 Task: Create in the project CarveWorks in Backlog an issue 'Develop a new feature to allow for automated customer service chatbots', assign it to team member softage.2@softage.net and change the status to IN PROGRESS. Create in the project CarveWorks in Backlog an issue 'Implement a new feature to allow for dynamic content personalization based on user preferences', assign it to team member softage.3@softage.net and change the status to IN PROGRESS
Action: Mouse moved to (257, 75)
Screenshot: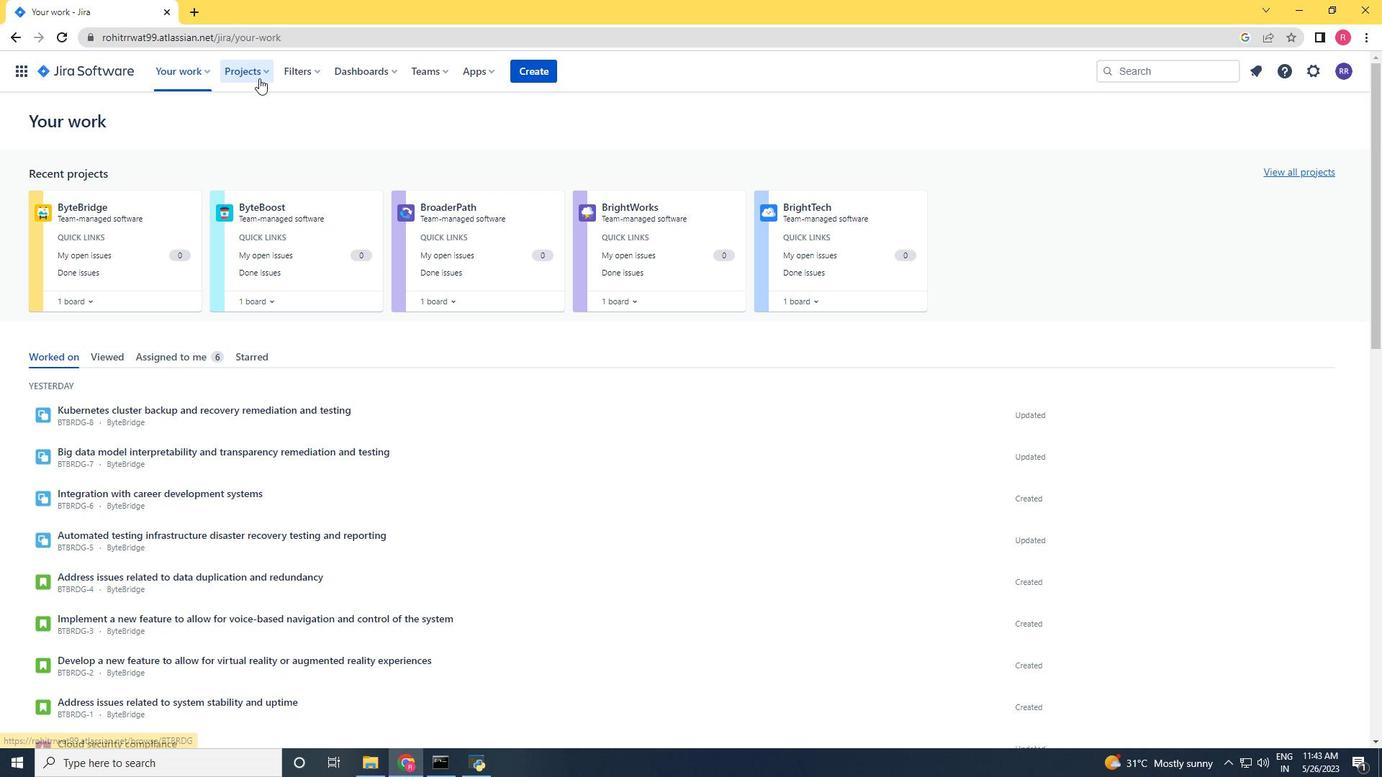
Action: Mouse pressed left at (257, 75)
Screenshot: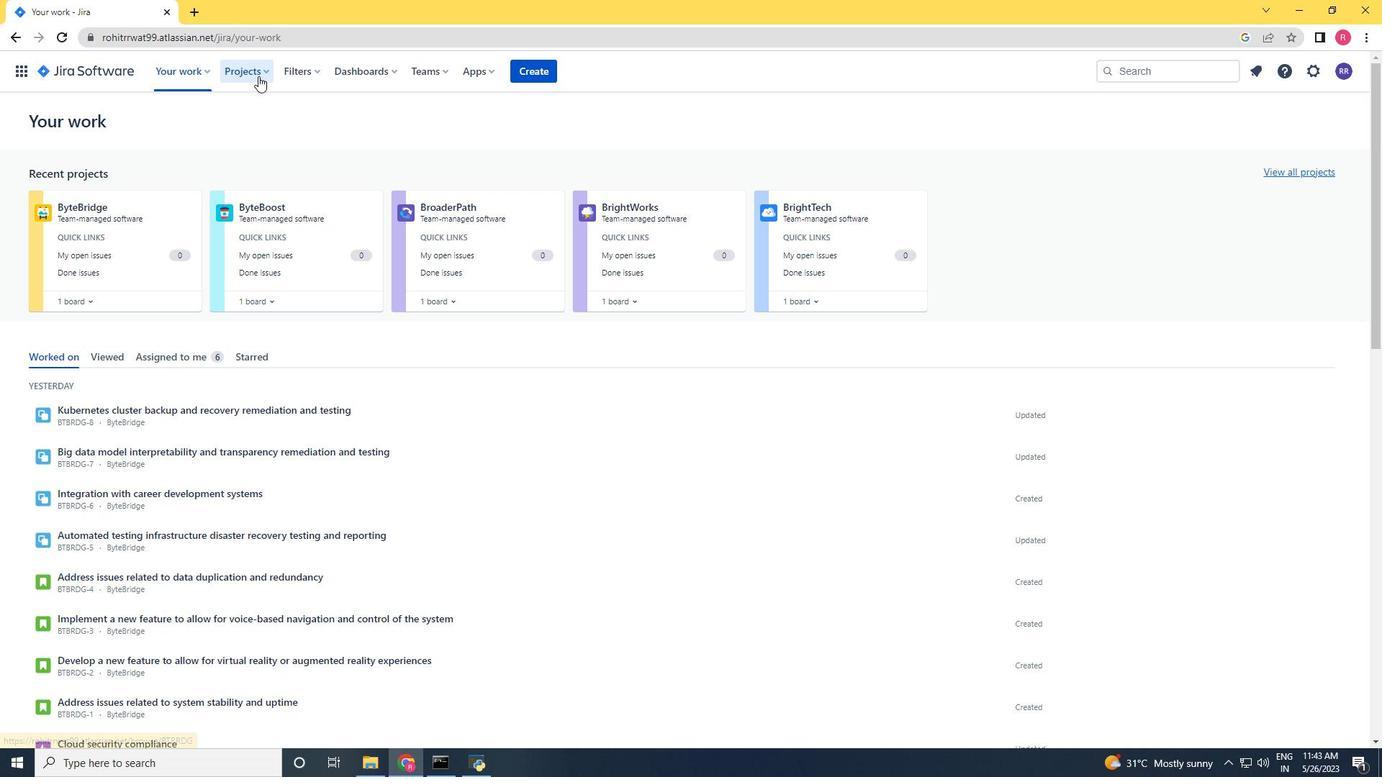 
Action: Mouse moved to (308, 136)
Screenshot: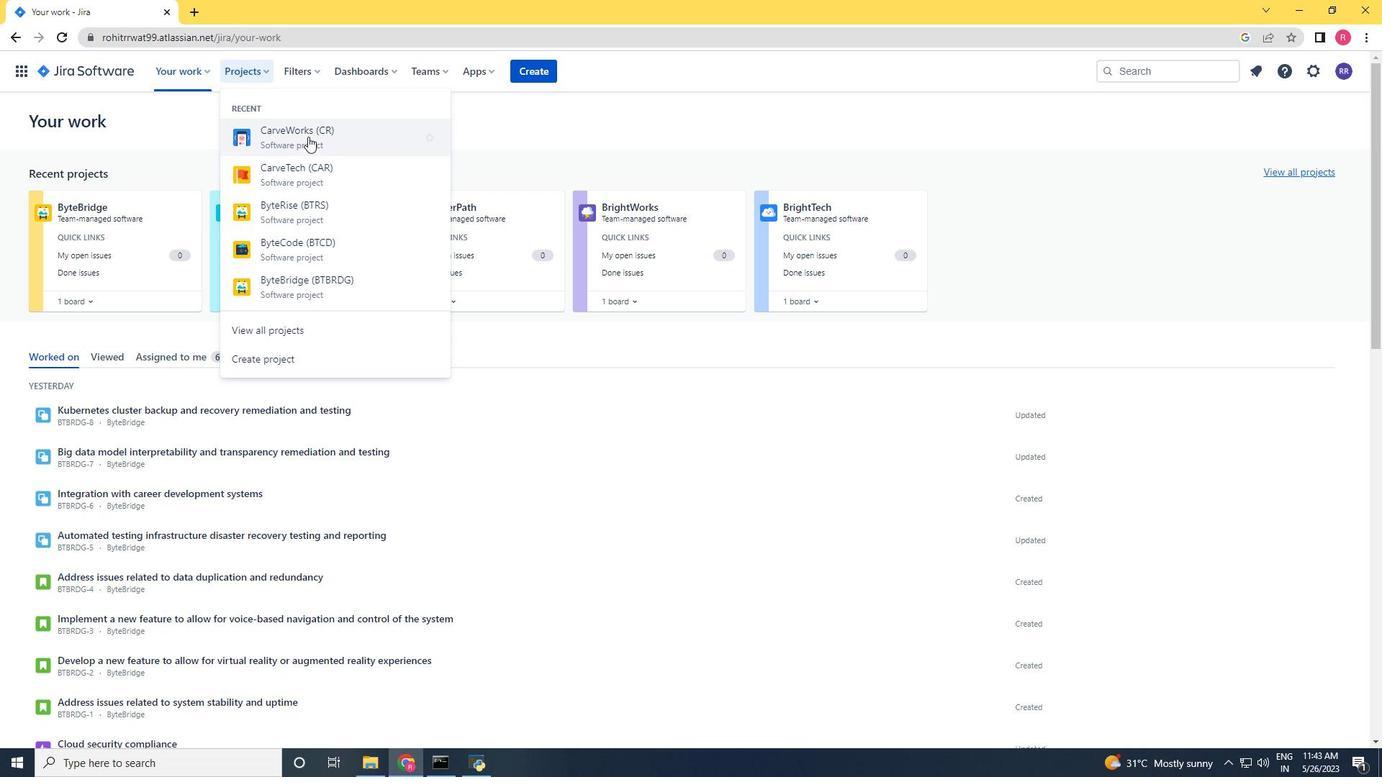 
Action: Mouse pressed left at (308, 136)
Screenshot: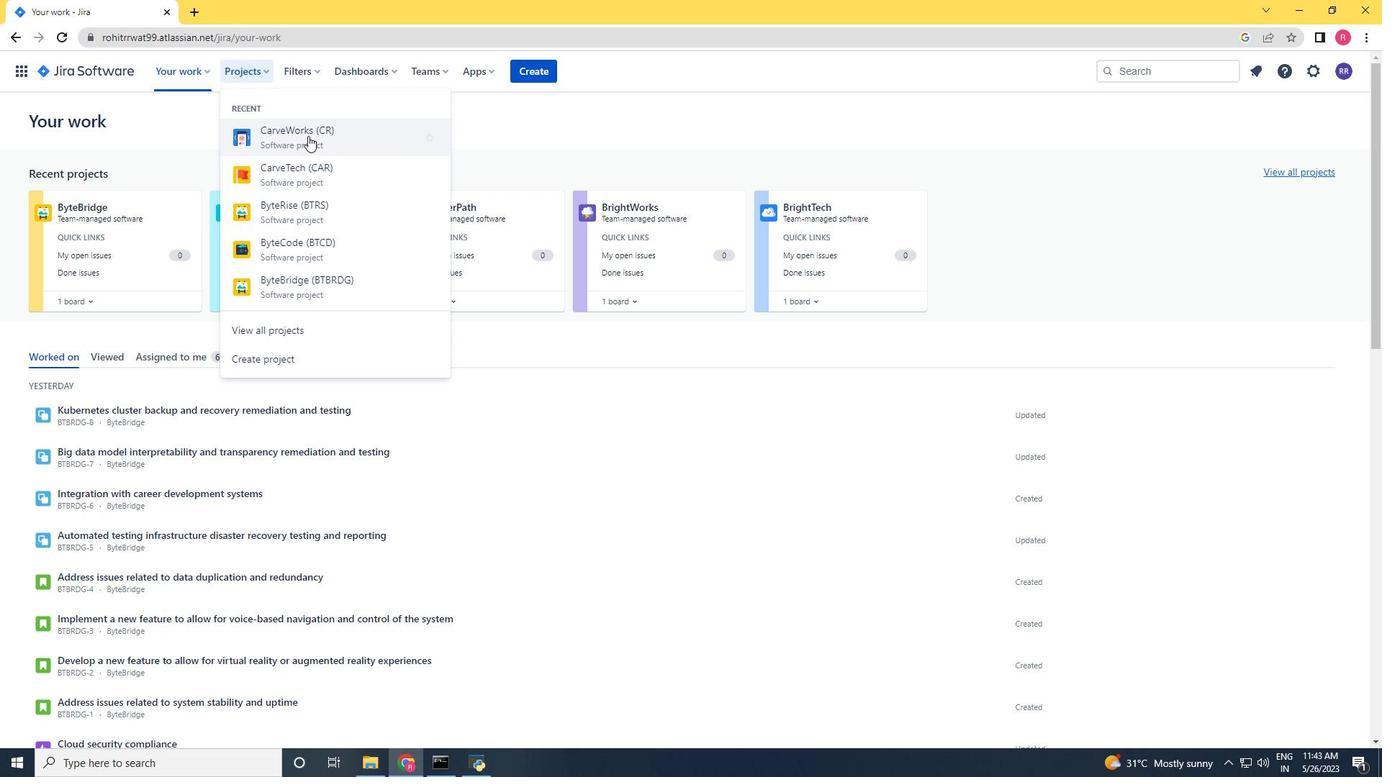 
Action: Mouse moved to (67, 219)
Screenshot: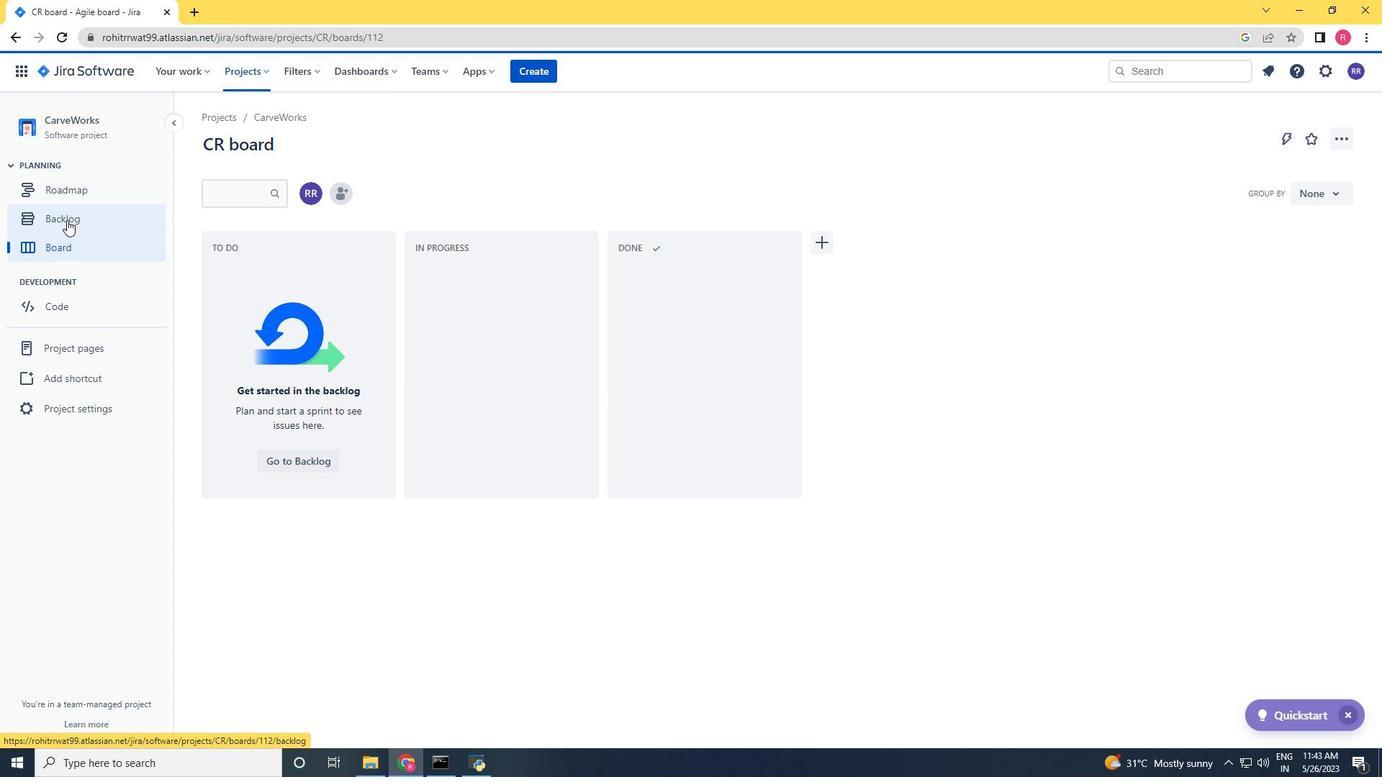 
Action: Mouse pressed left at (67, 219)
Screenshot: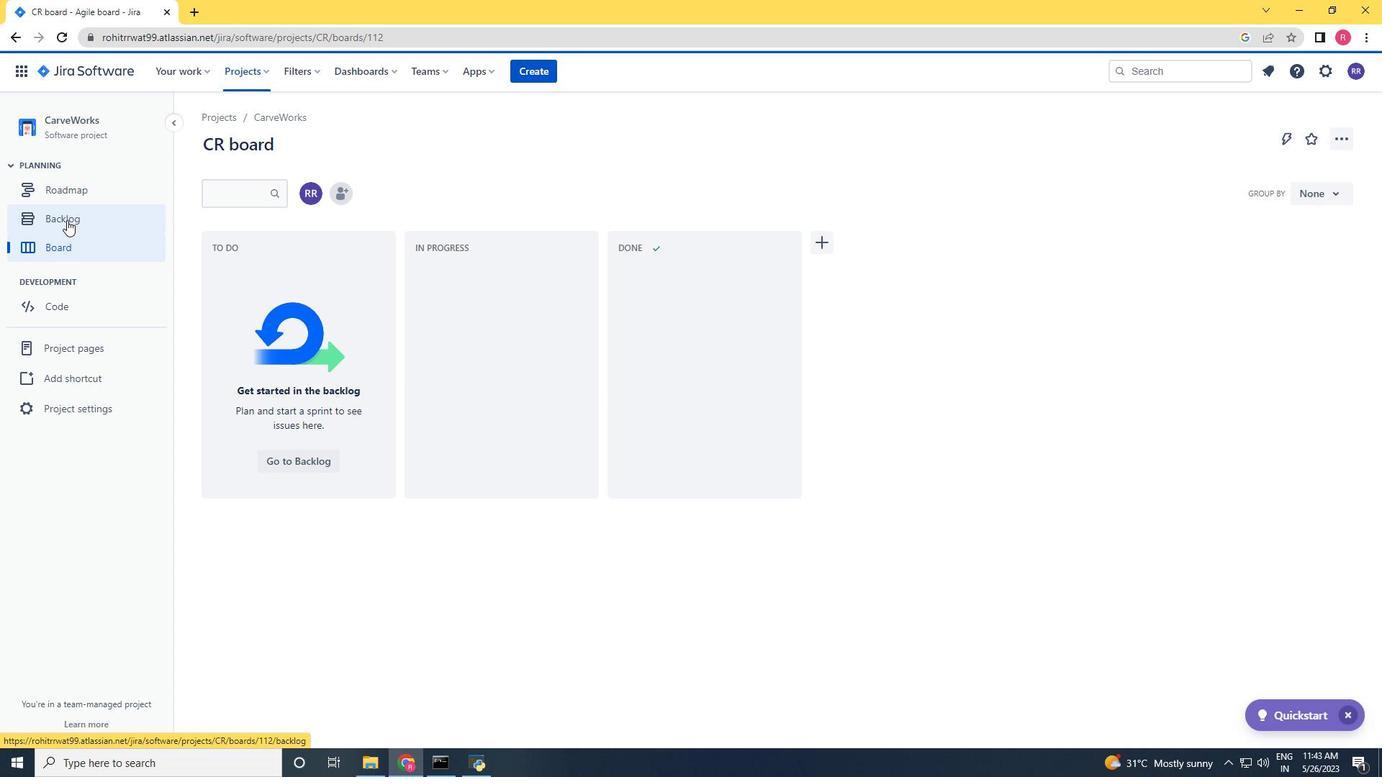 
Action: Mouse moved to (286, 331)
Screenshot: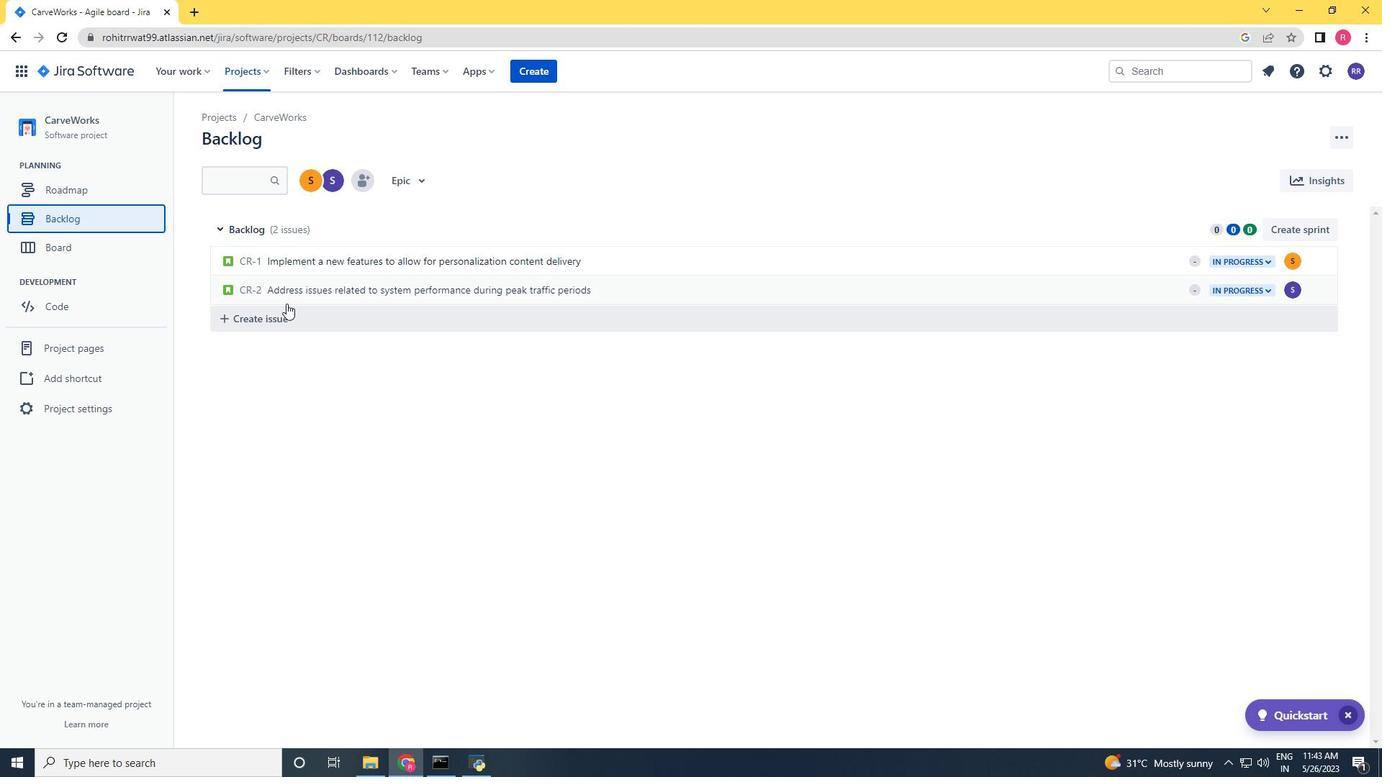 
Action: Mouse pressed left at (286, 331)
Screenshot: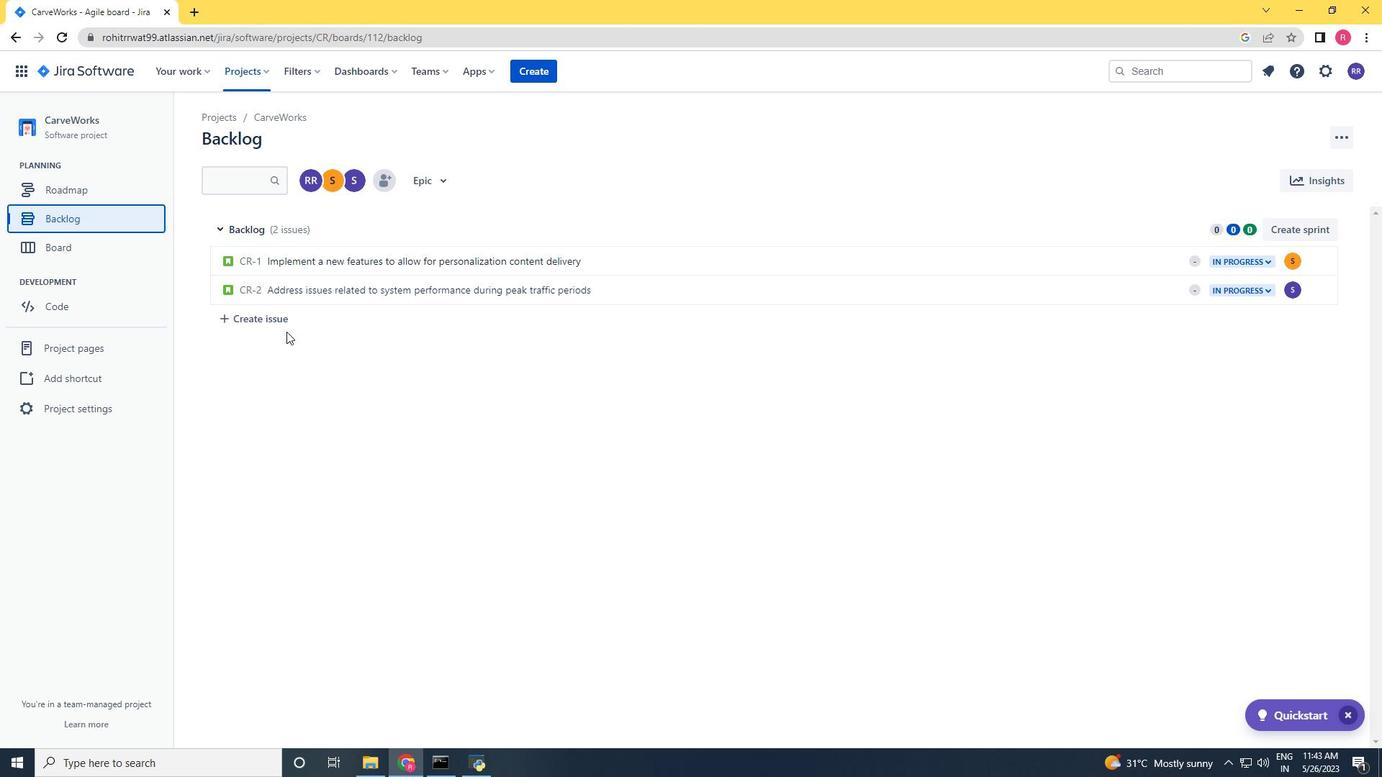 
Action: Mouse moved to (285, 324)
Screenshot: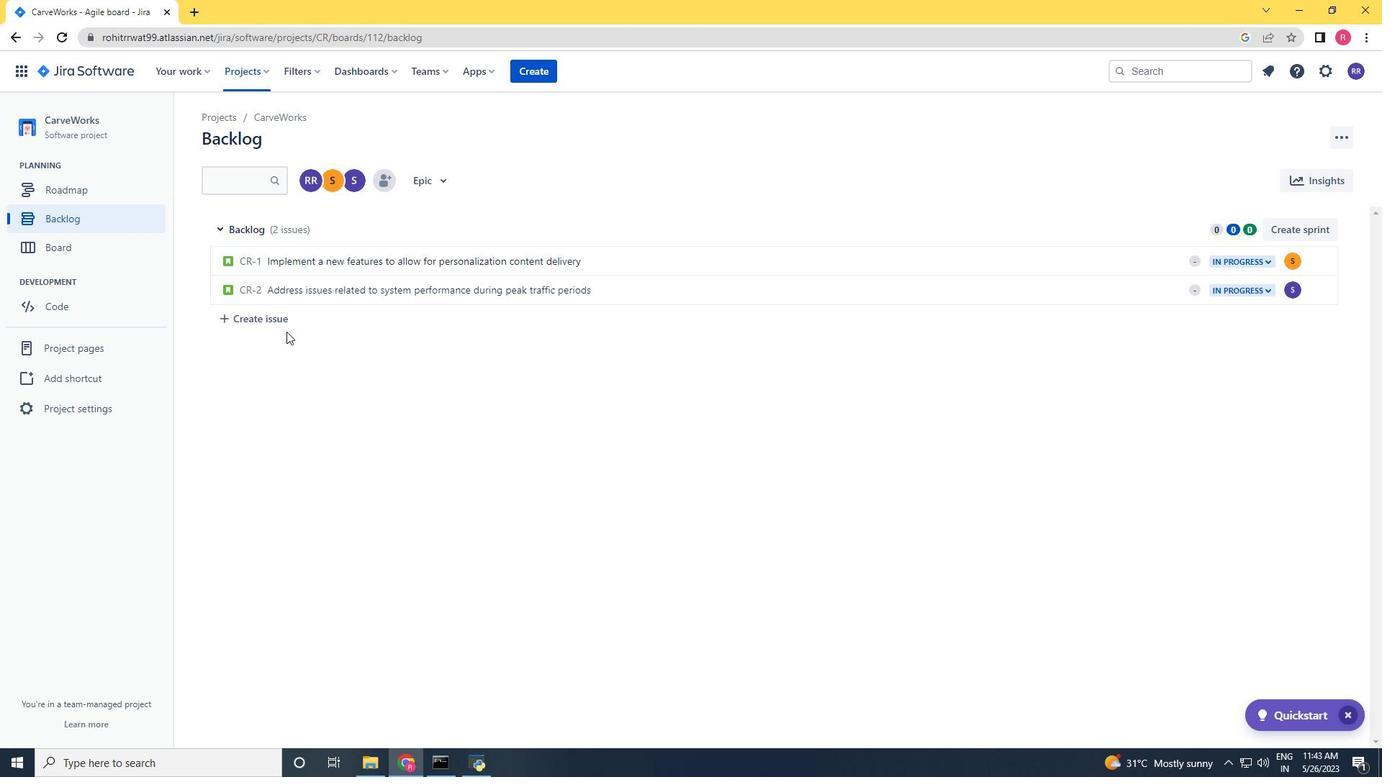 
Action: Mouse pressed left at (285, 324)
Screenshot: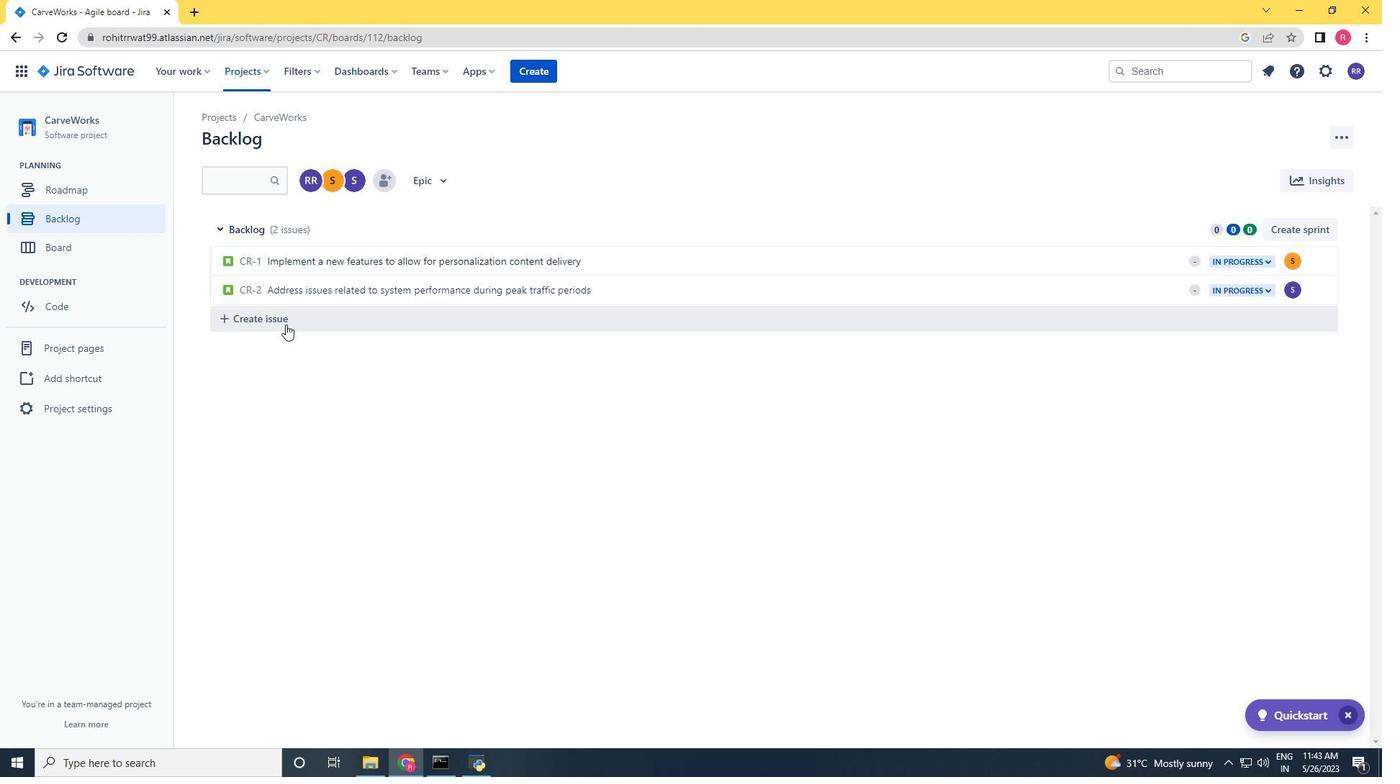 
Action: Key pressed <Key.shift>Develop<Key.space>a<Key.space>new<Key.space><Key.space>featues<Key.space><Key.backspace><Key.backspace><Key.backspace><Key.backspace><Key.backspace>ture<Key.space>
Screenshot: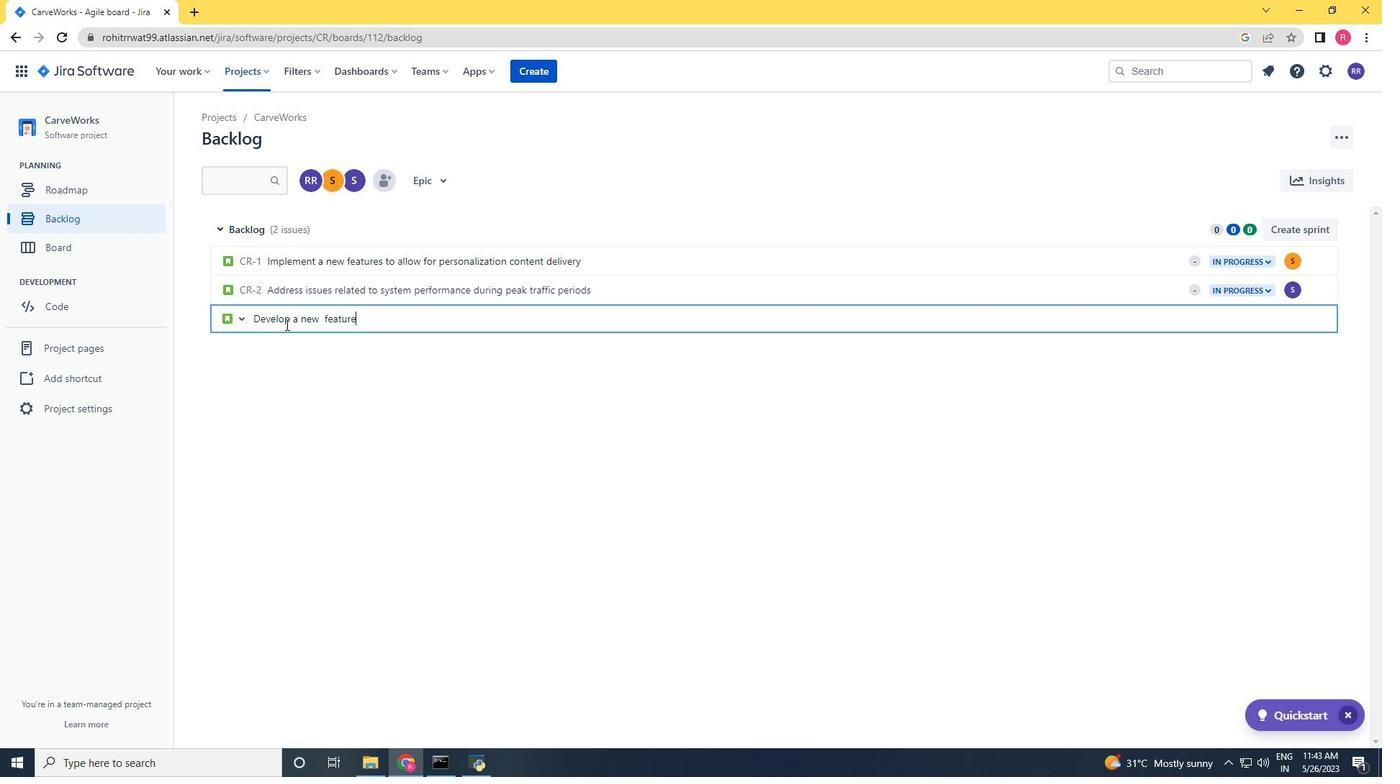 
Action: Mouse moved to (708, 160)
Screenshot: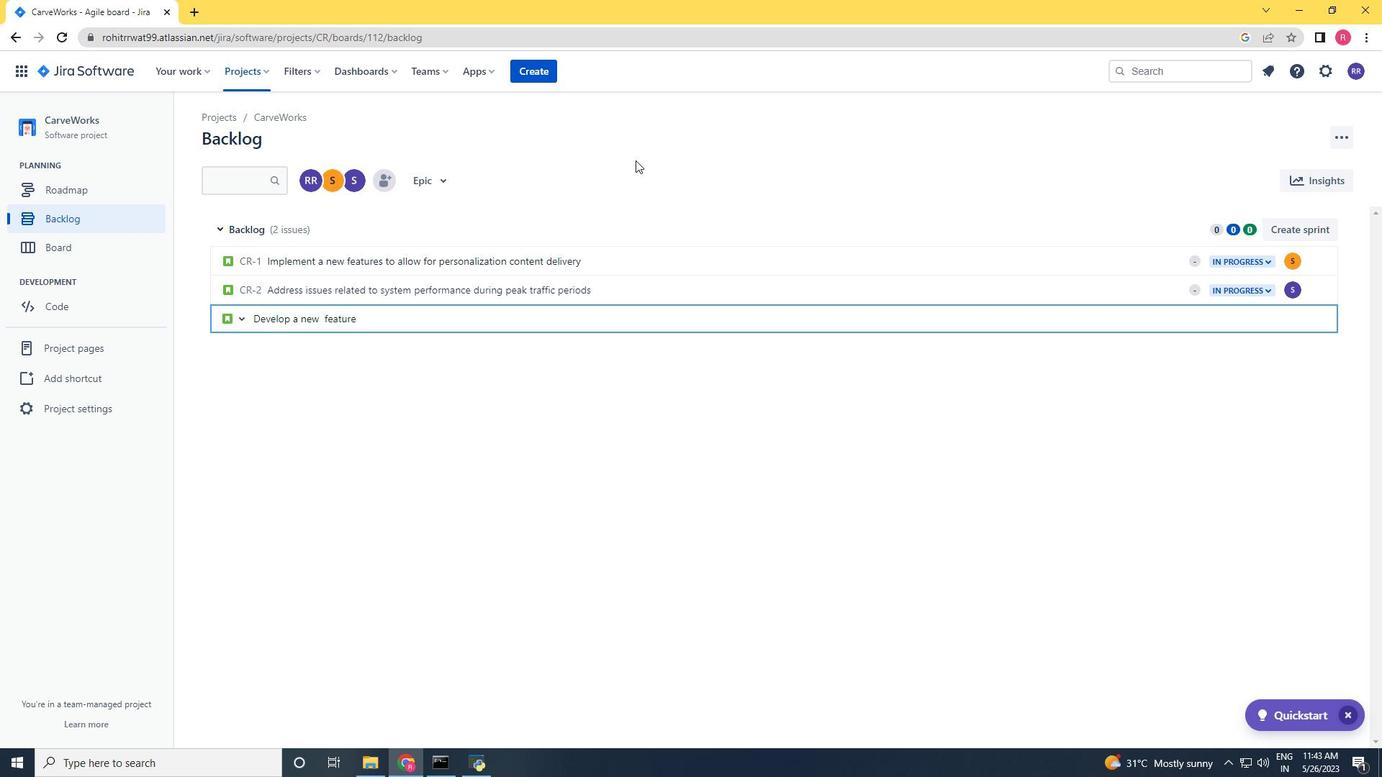 
Action: Key pressed tp<Key.space>alloe<Key.space><Key.backspace><Key.backspace>w<Key.space>for<Key.space>ai<Key.backspace>utomatd<Key.space><Key.backspace><Key.backspace><Key.backspace><Key.backspace>atd<Key.space><Key.backspace><Key.backspace>ed<Key.space>customer<Key.space>service<Key.space>chatboar<Key.backspace>ts<Key.space><Key.backspace><Key.backspace><Key.backspace><Key.backspace><Key.backspace><Key.backspace>bots<Key.space><Key.enter>
Screenshot: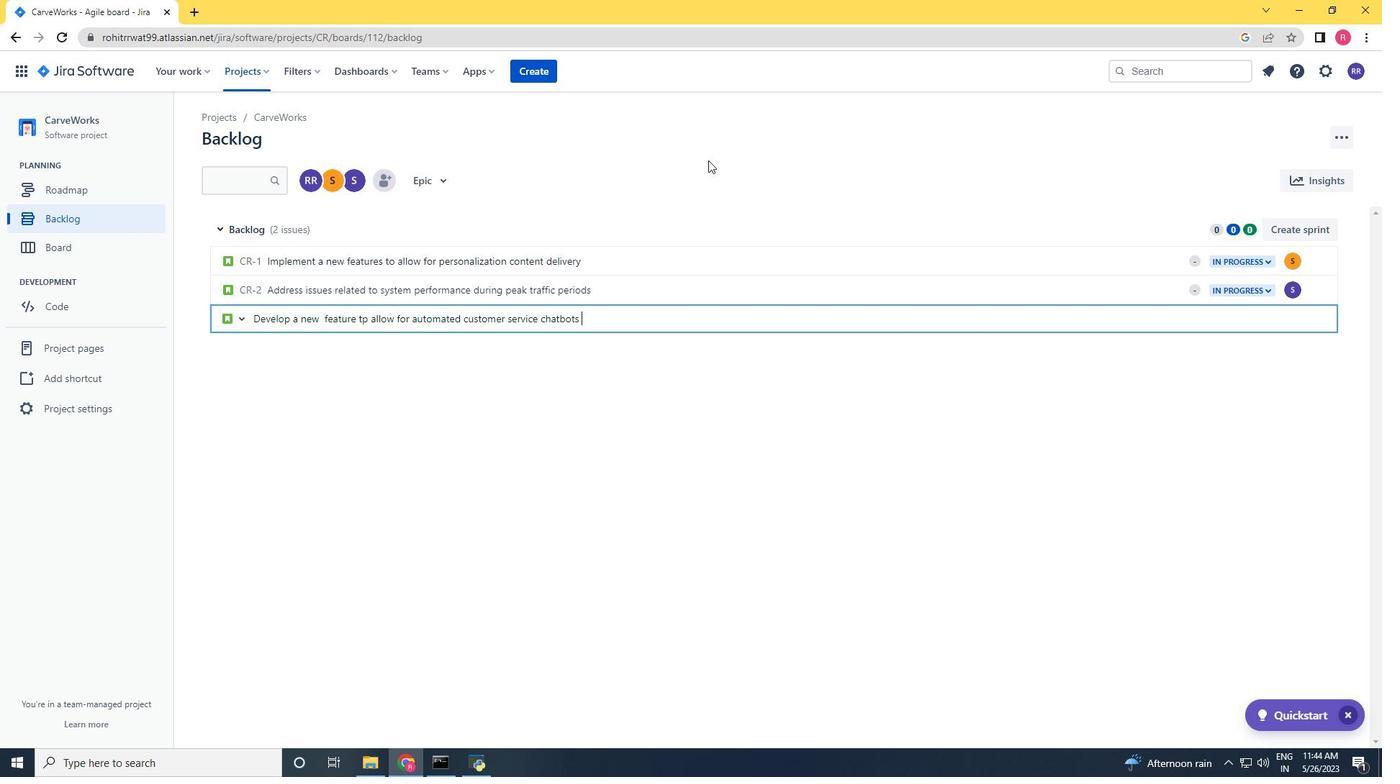 
Action: Mouse moved to (1263, 320)
Screenshot: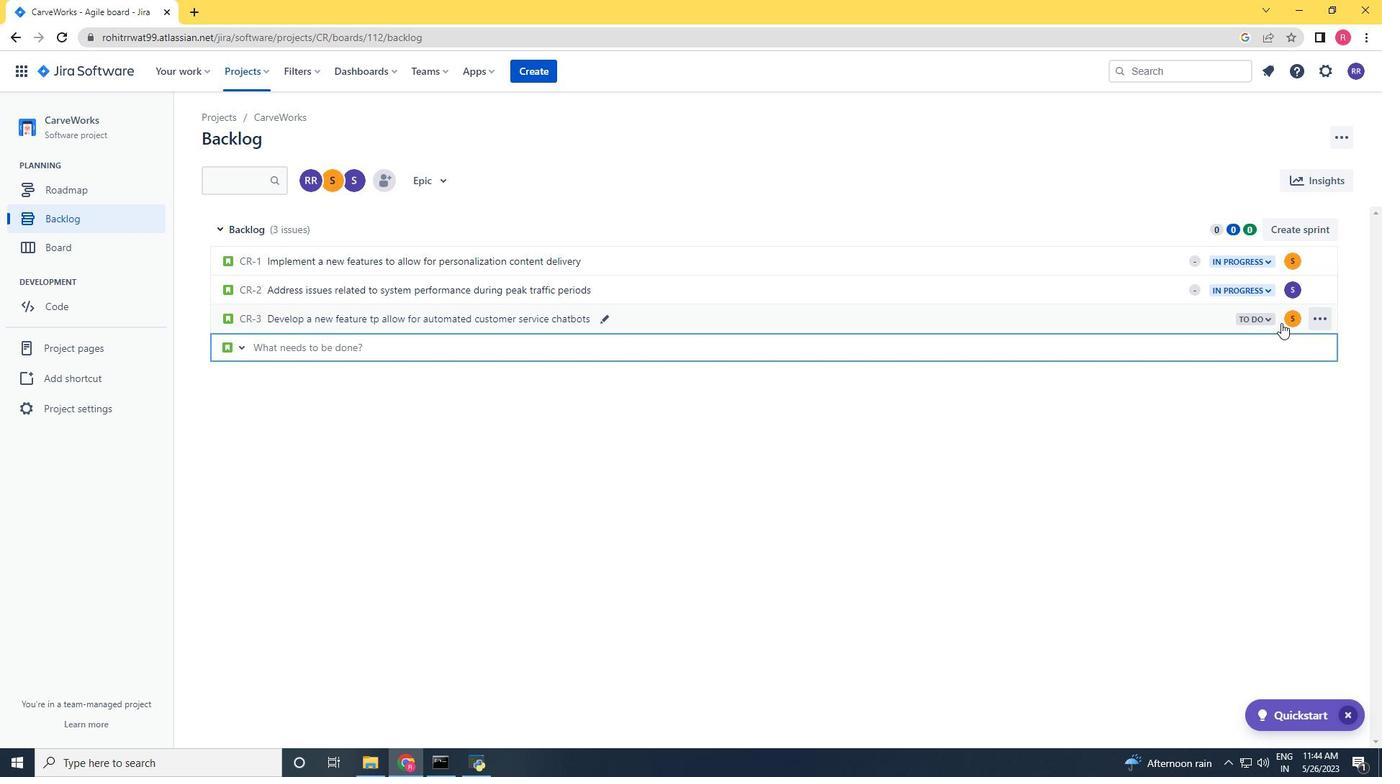 
Action: Mouse pressed left at (1263, 320)
Screenshot: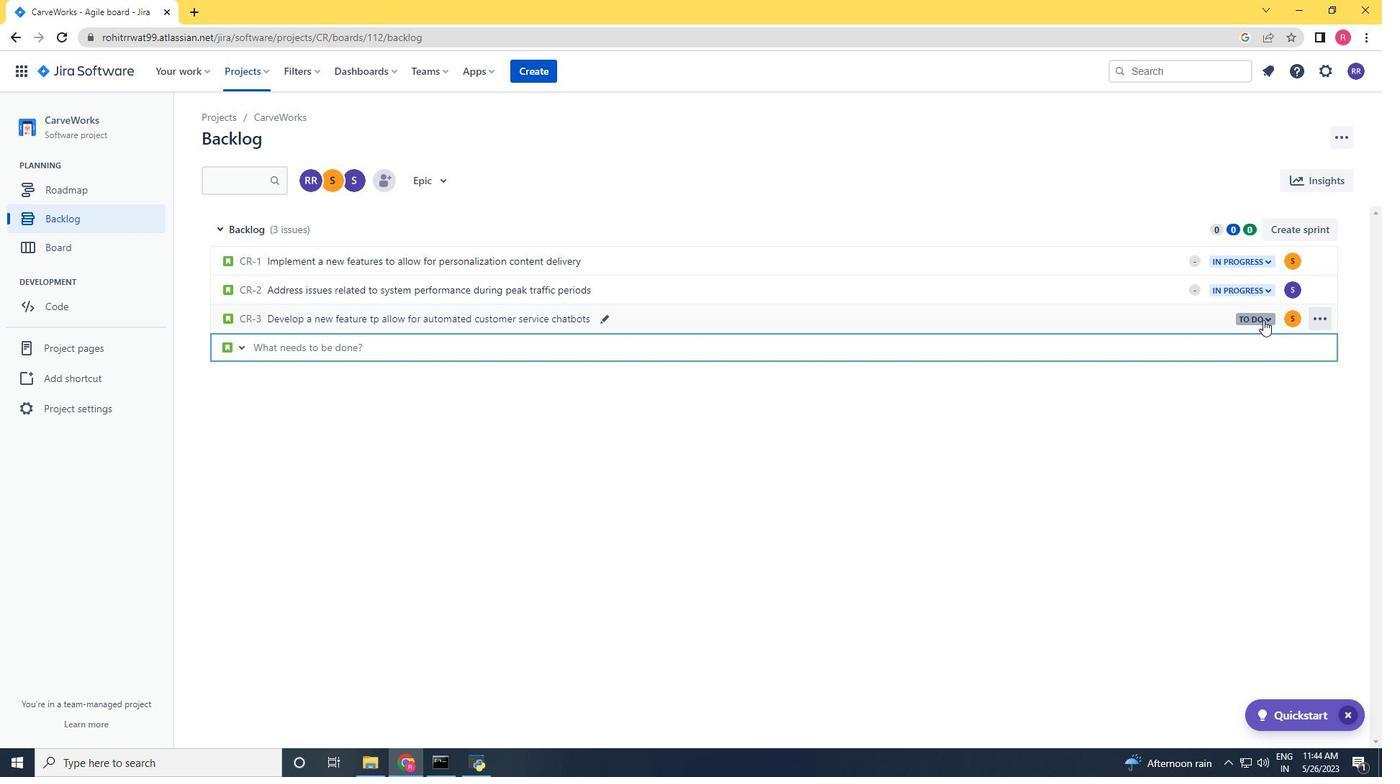 
Action: Mouse moved to (1204, 346)
Screenshot: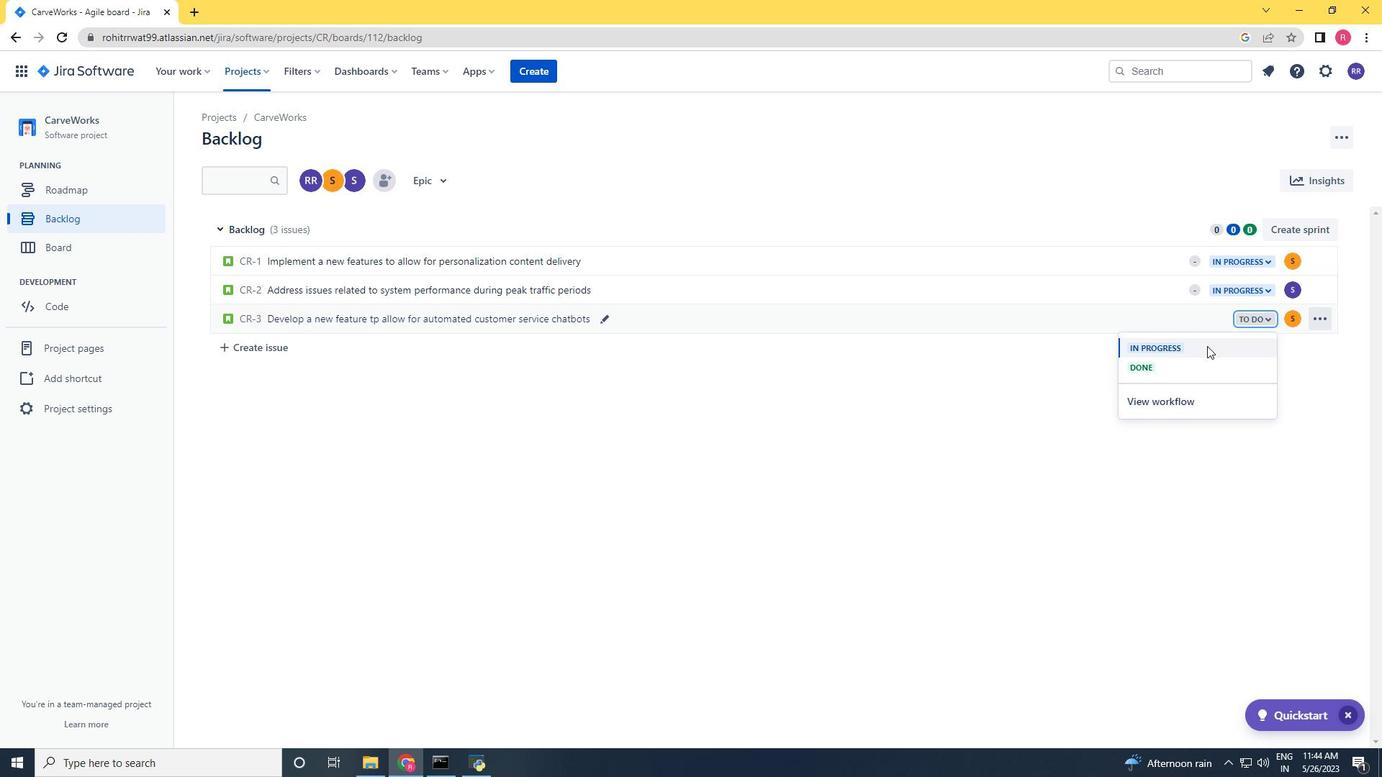 
Action: Mouse pressed left at (1204, 346)
Screenshot: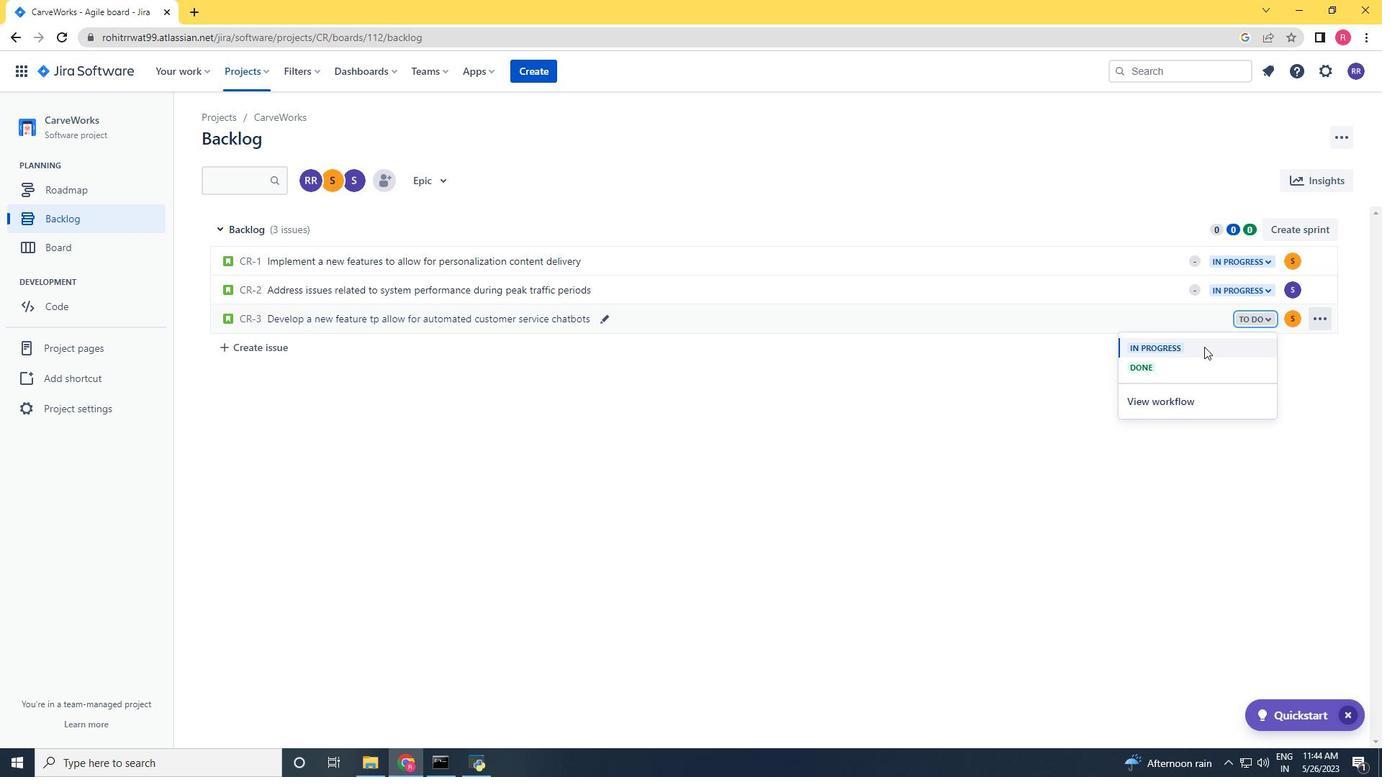 
Action: Mouse moved to (362, 345)
Screenshot: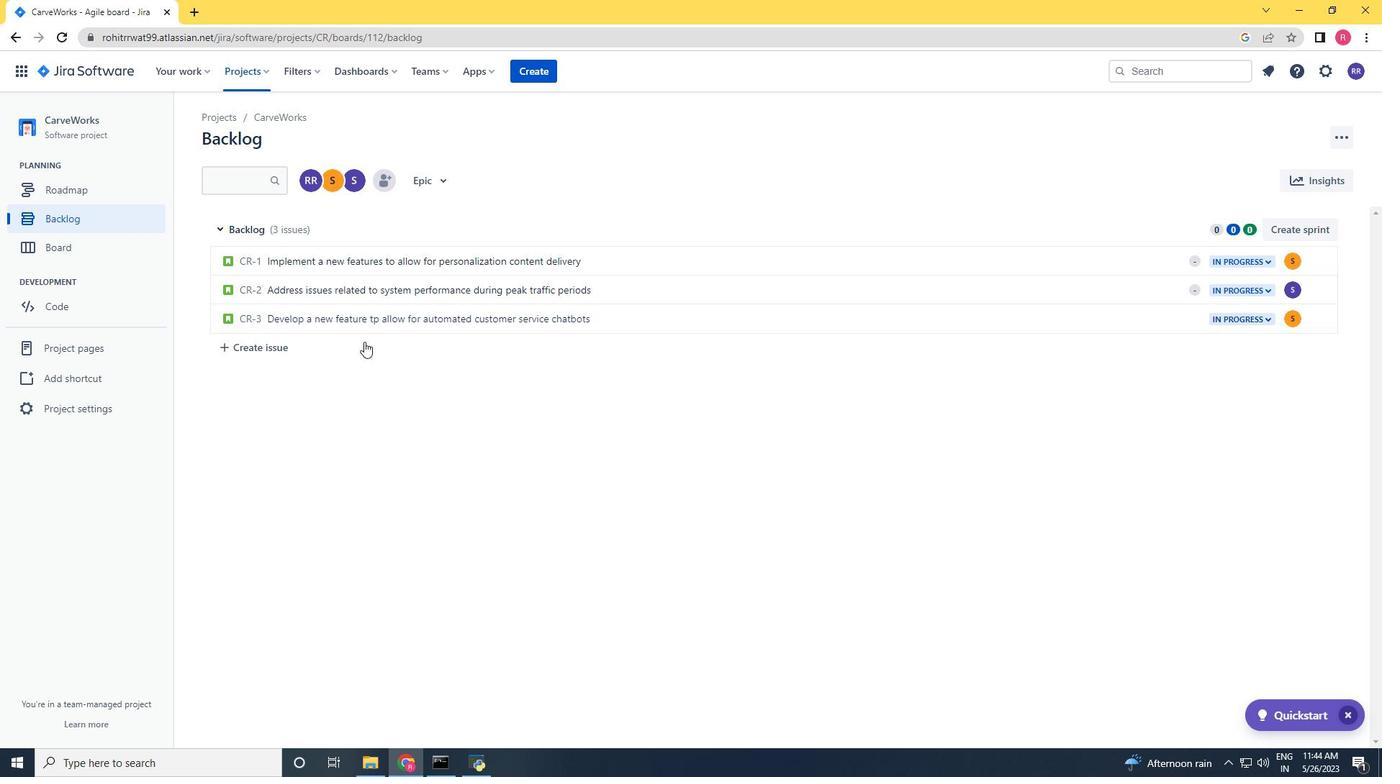 
Action: Mouse pressed left at (362, 345)
Screenshot: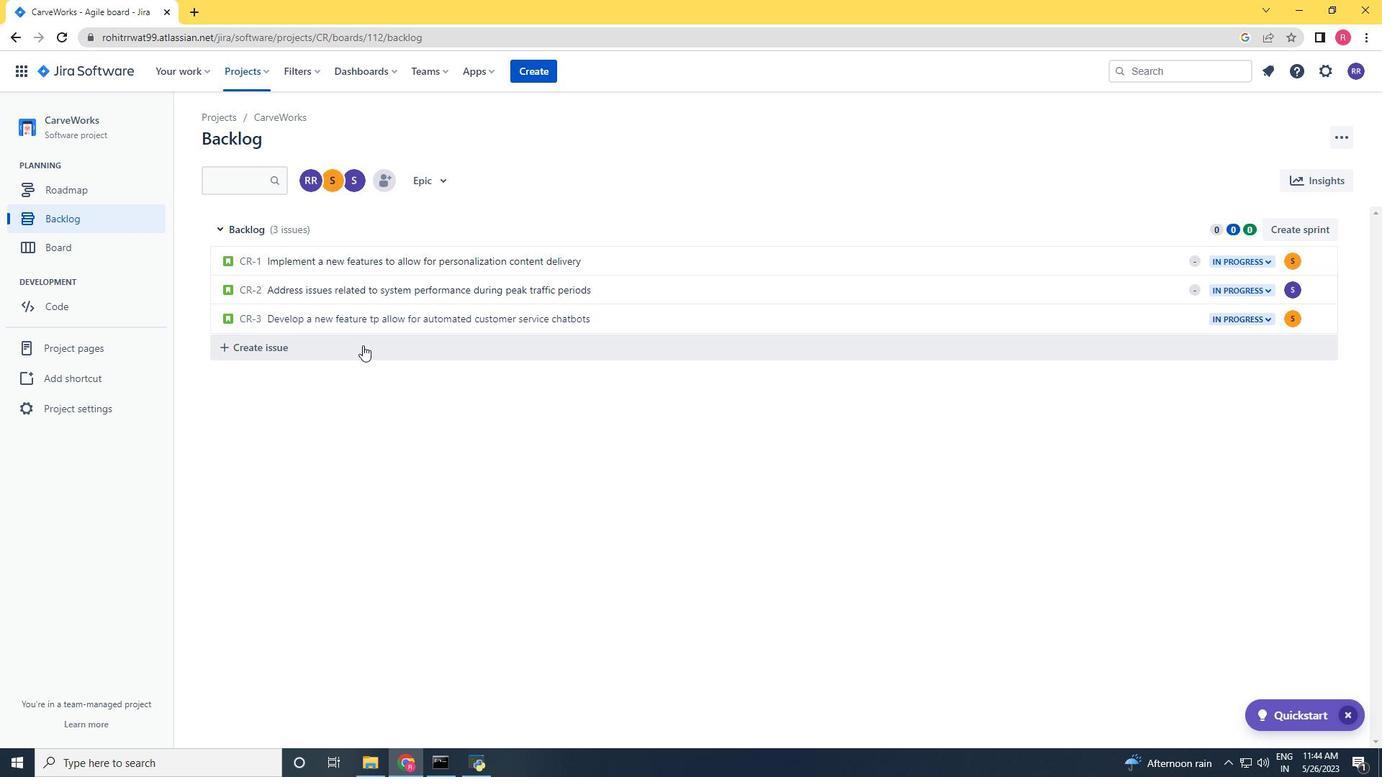 
Action: Key pressed <Key.shift>Implement<Key.space>a<Key.space>new<Key.space>features<Key.space>to<Key.space>allow<Key.space>for<Key.space>dynamic<Key.space>content<Key.space>personalization<Key.space>based<Key.space>on<Key.space>user<Key.space>performance<Key.space><Key.backspace>s<Key.space><Key.enter>
Screenshot: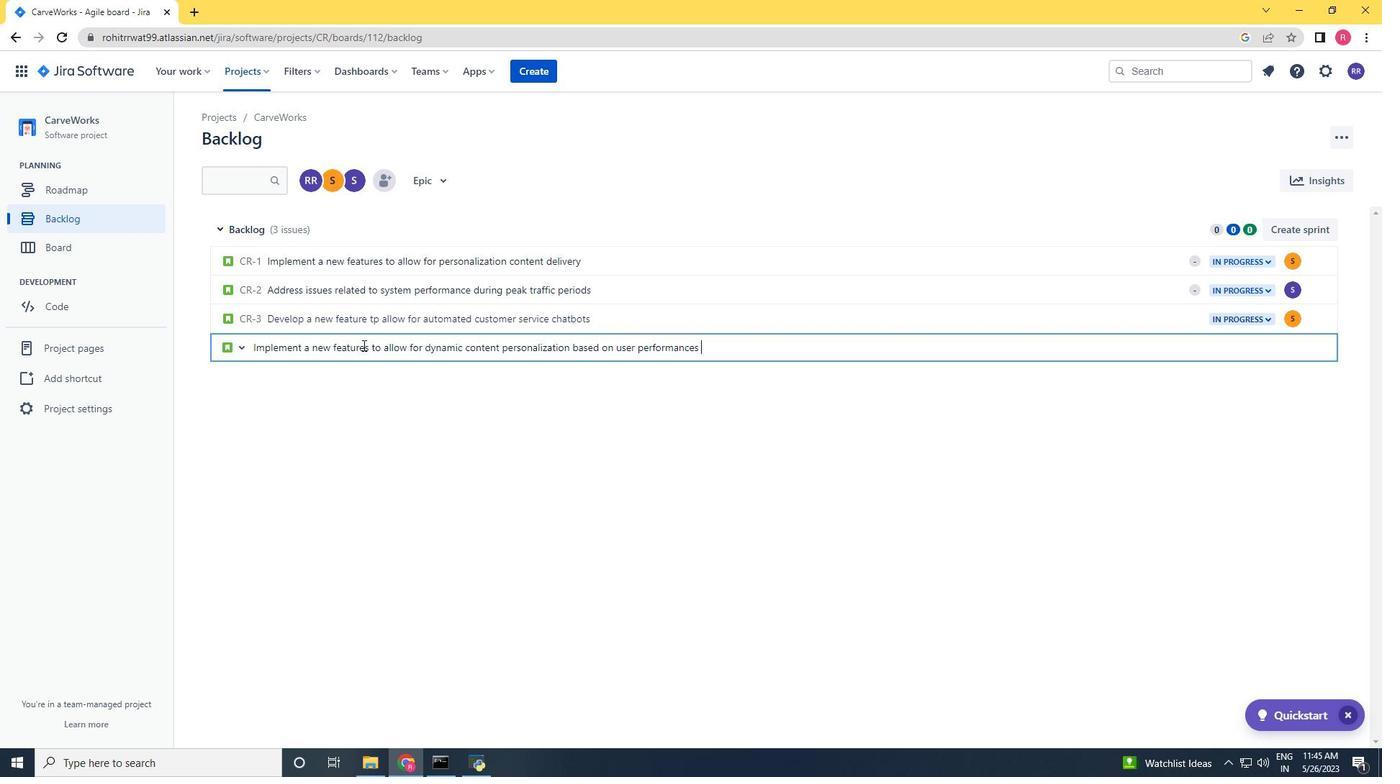 
Action: Mouse moved to (1294, 349)
Screenshot: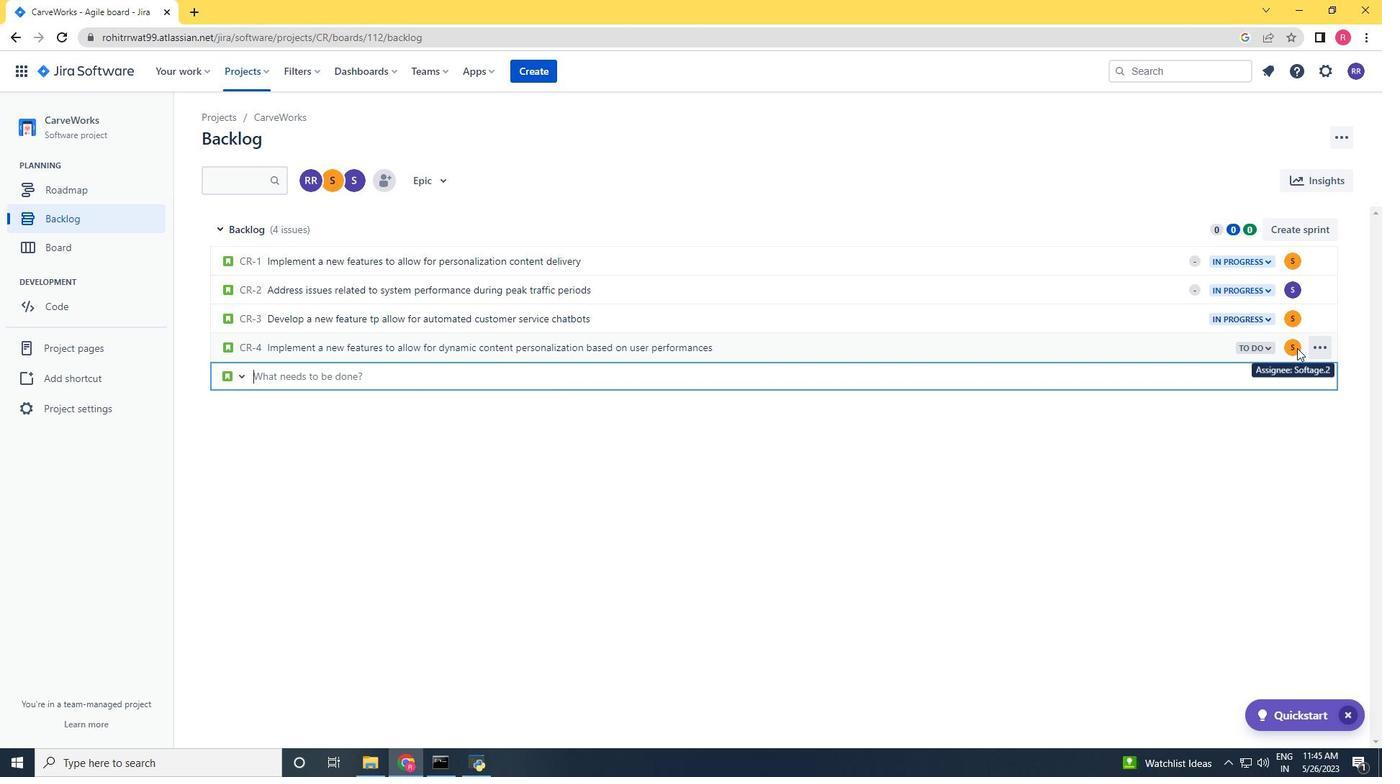 
Action: Mouse pressed left at (1294, 349)
Screenshot: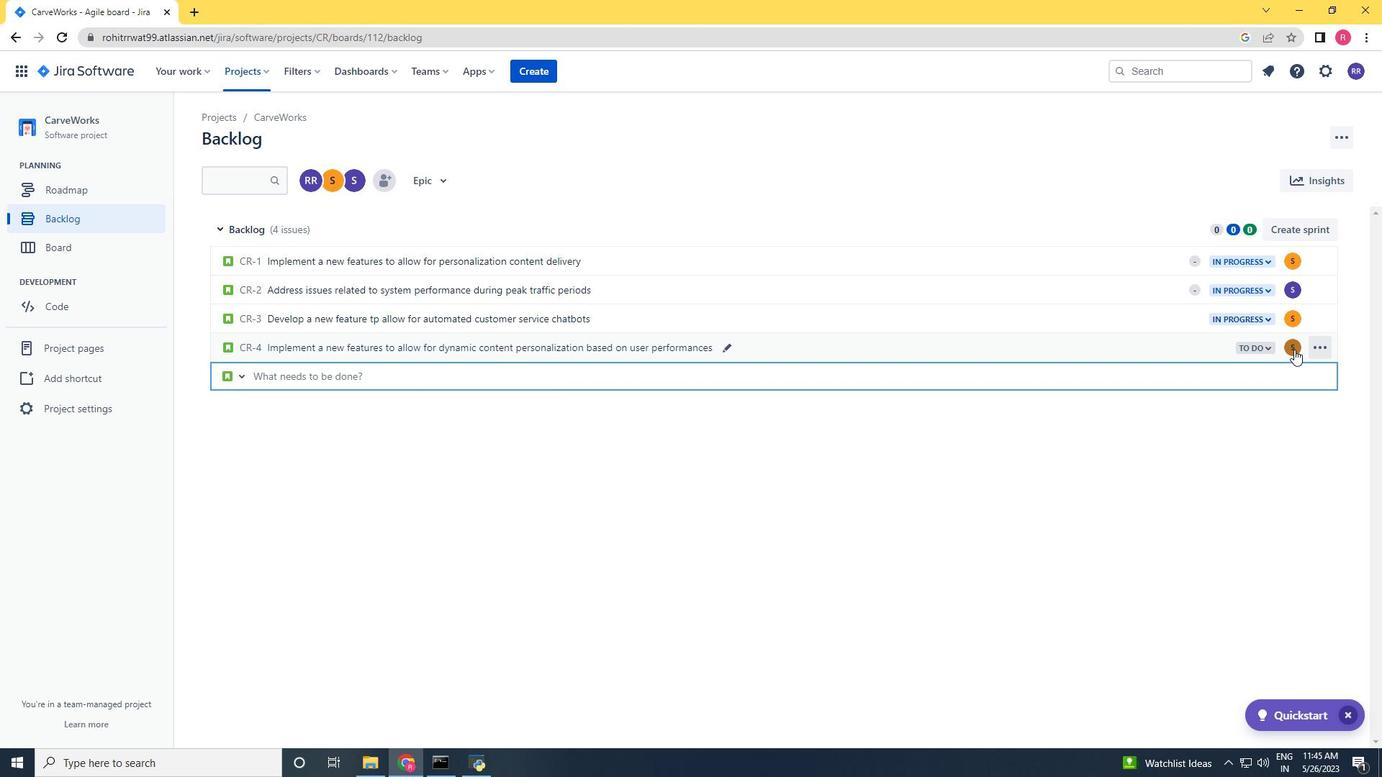 
Action: Key pressed softage.3<Key.shift>@softage.net
Screenshot: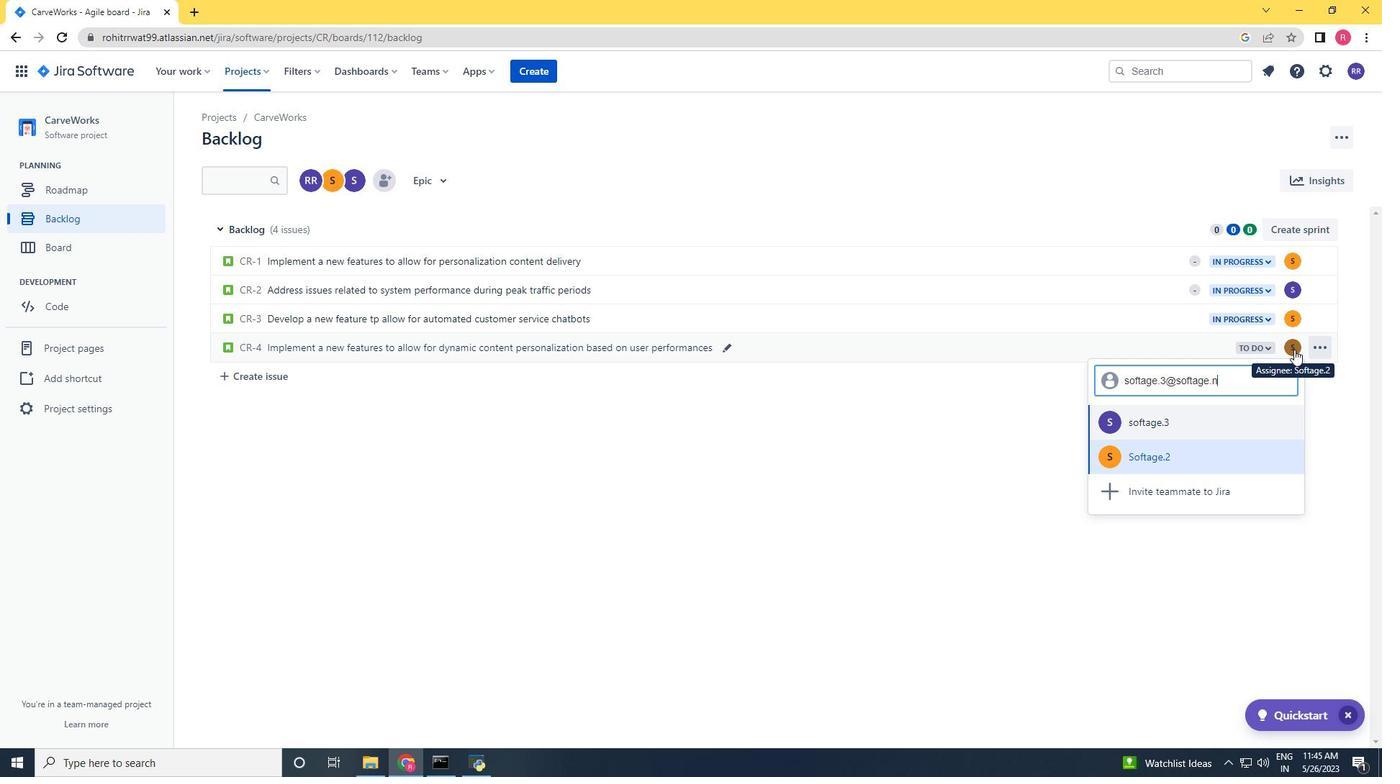 
Action: Mouse moved to (1196, 411)
Screenshot: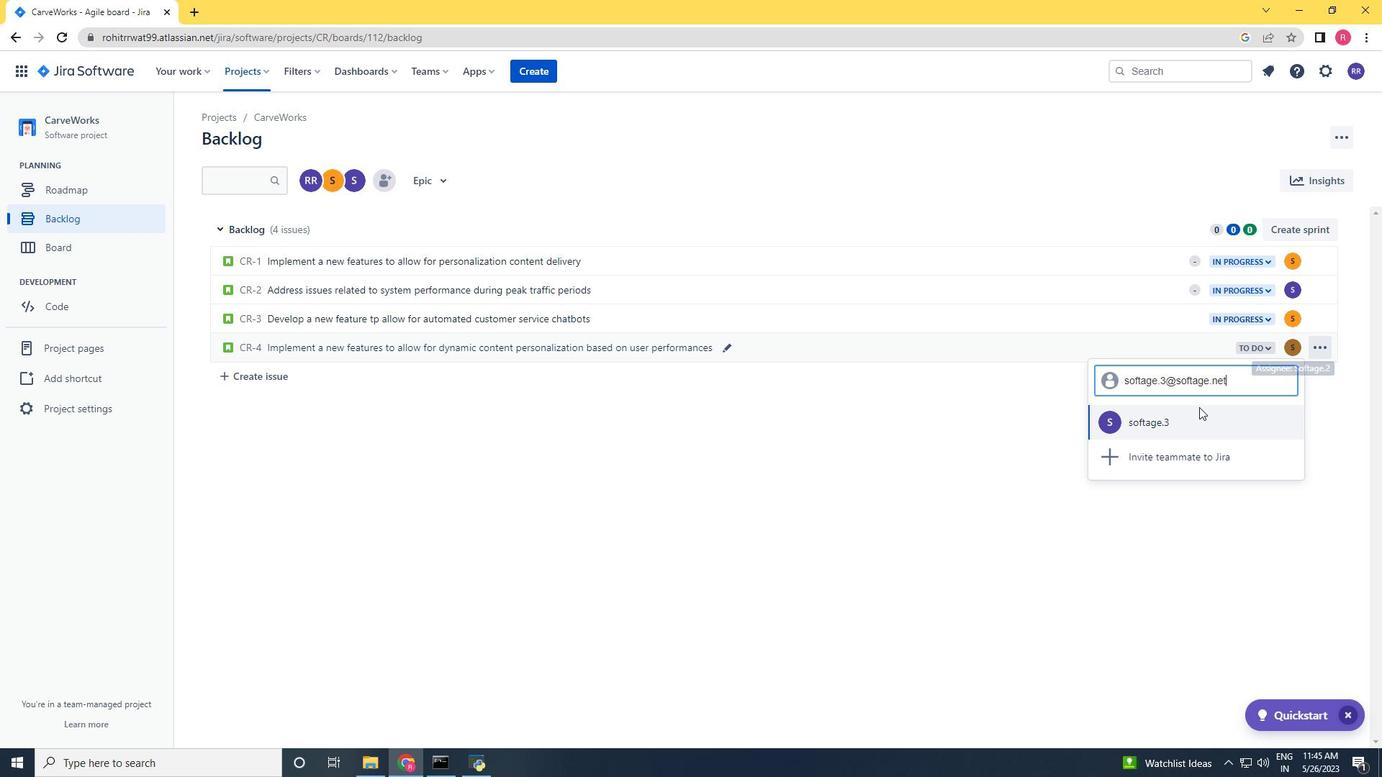 
Action: Mouse pressed left at (1196, 411)
Screenshot: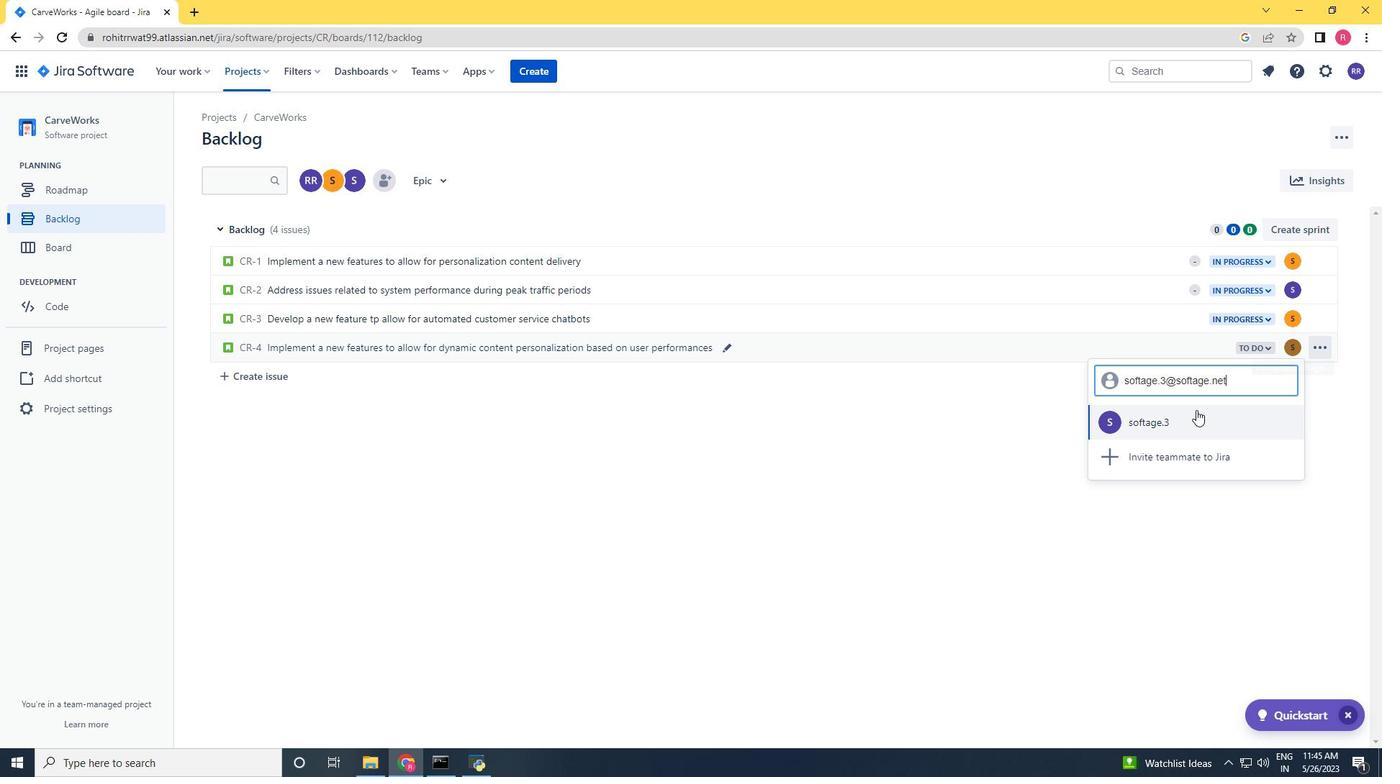 
Action: Mouse moved to (1252, 347)
Screenshot: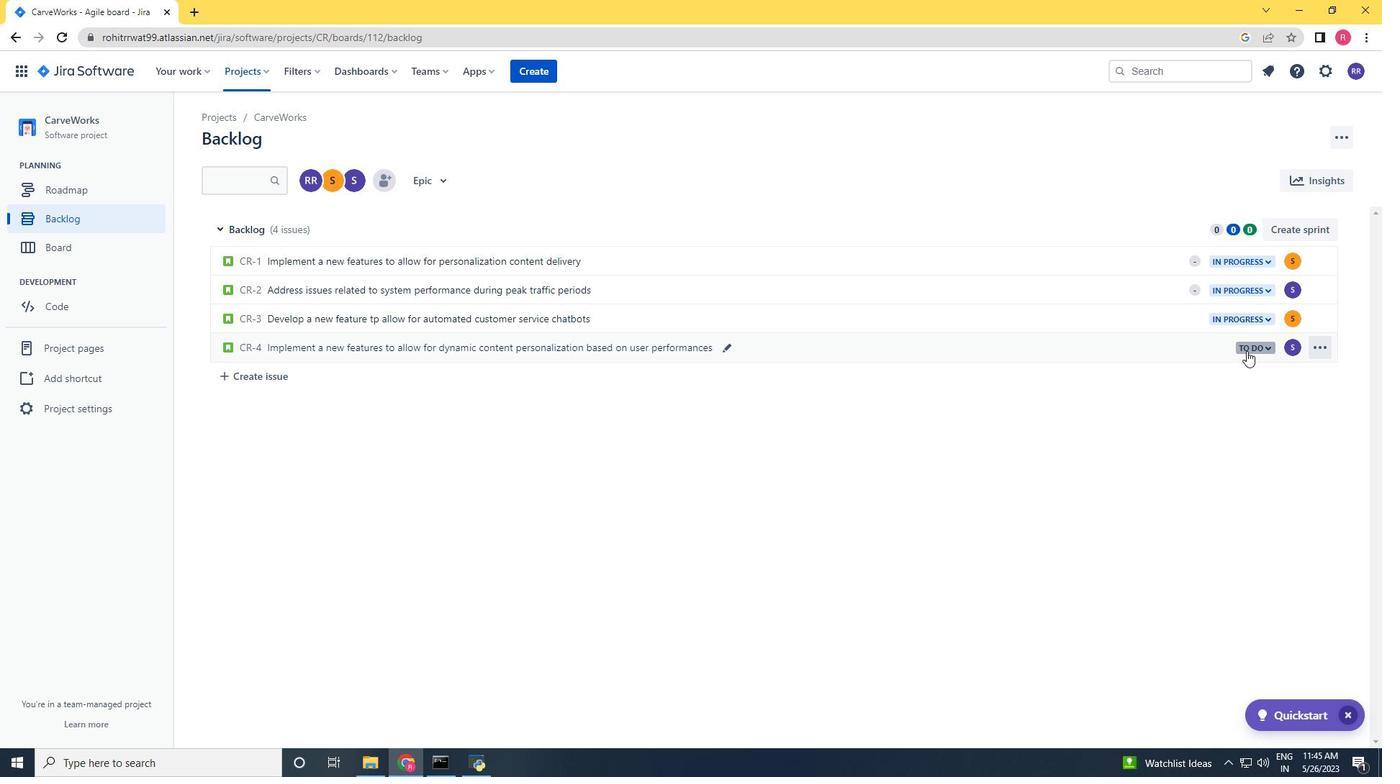 
Action: Mouse pressed left at (1252, 347)
Screenshot: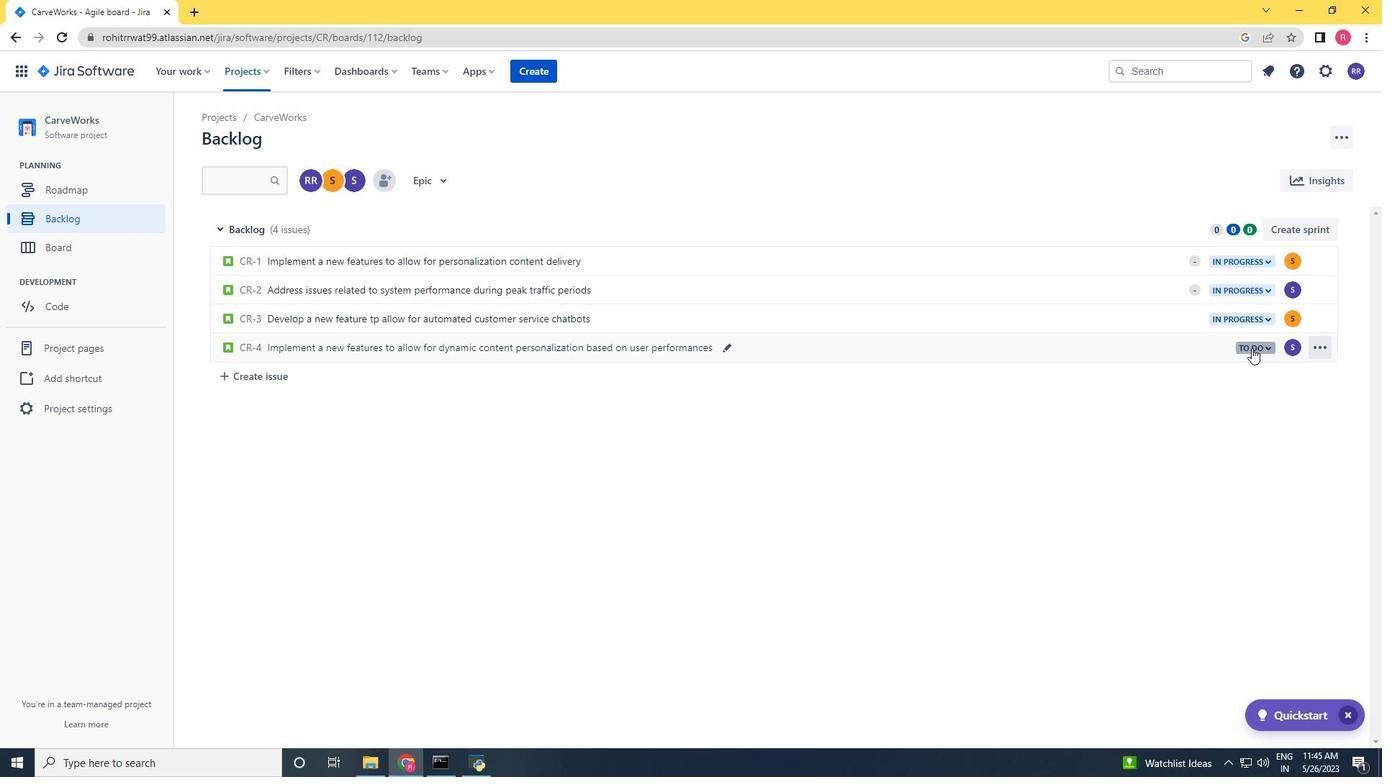 
Action: Mouse moved to (1171, 372)
Screenshot: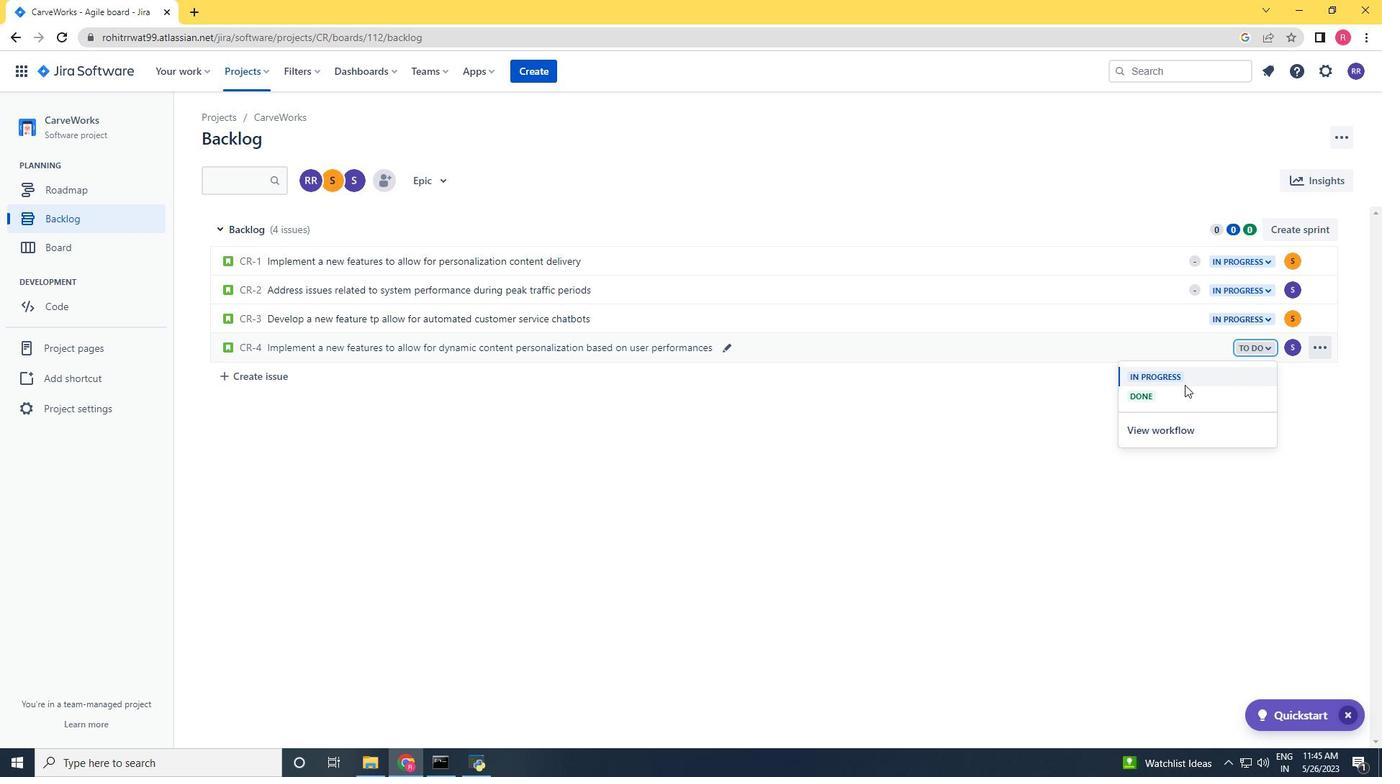 
Action: Mouse pressed left at (1171, 372)
Screenshot: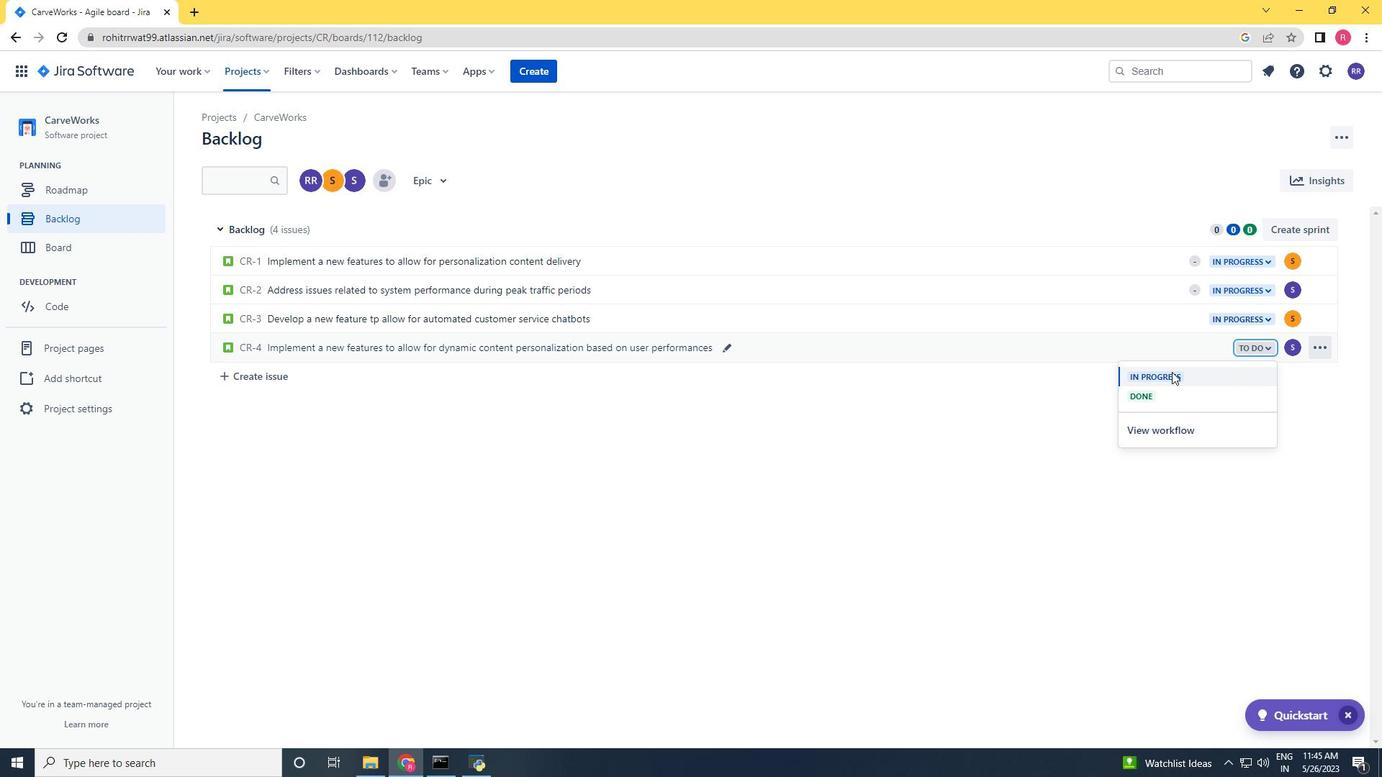 
